 Task: Create a rule when a due date not in next month.
Action: Mouse moved to (936, 79)
Screenshot: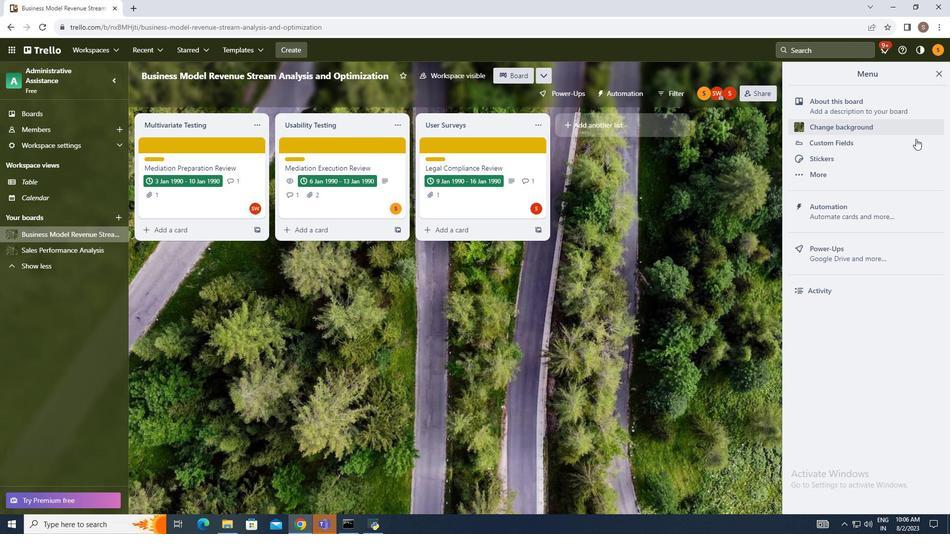 
Action: Mouse pressed left at (936, 79)
Screenshot: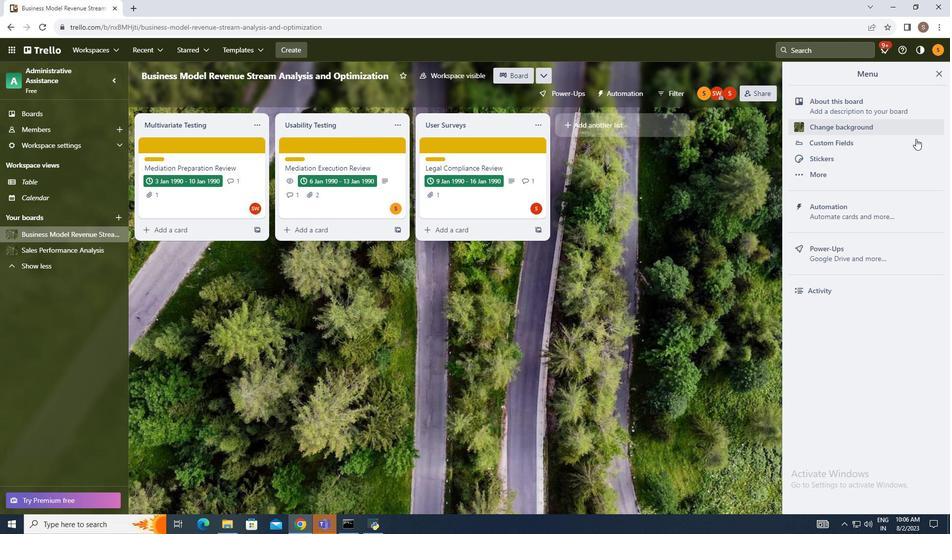 
Action: Mouse moved to (857, 214)
Screenshot: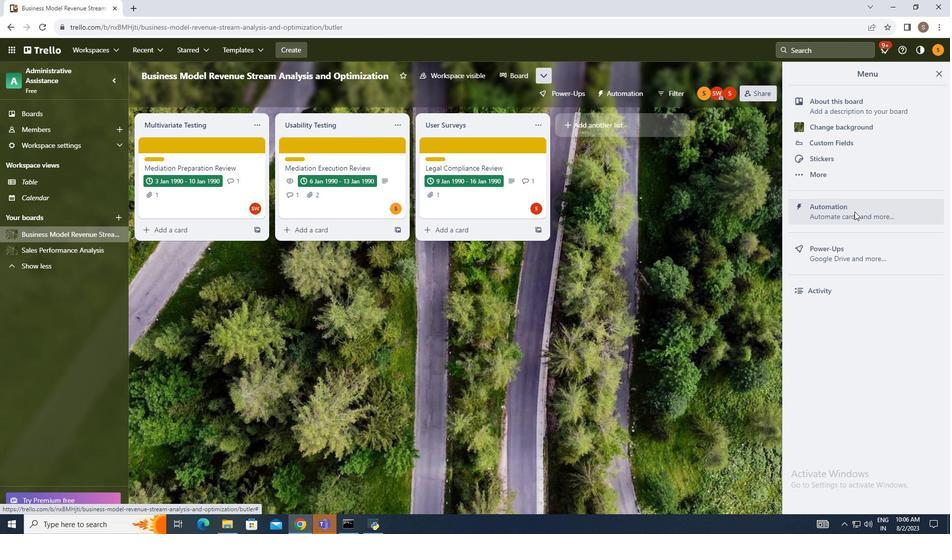 
Action: Mouse pressed left at (857, 214)
Screenshot: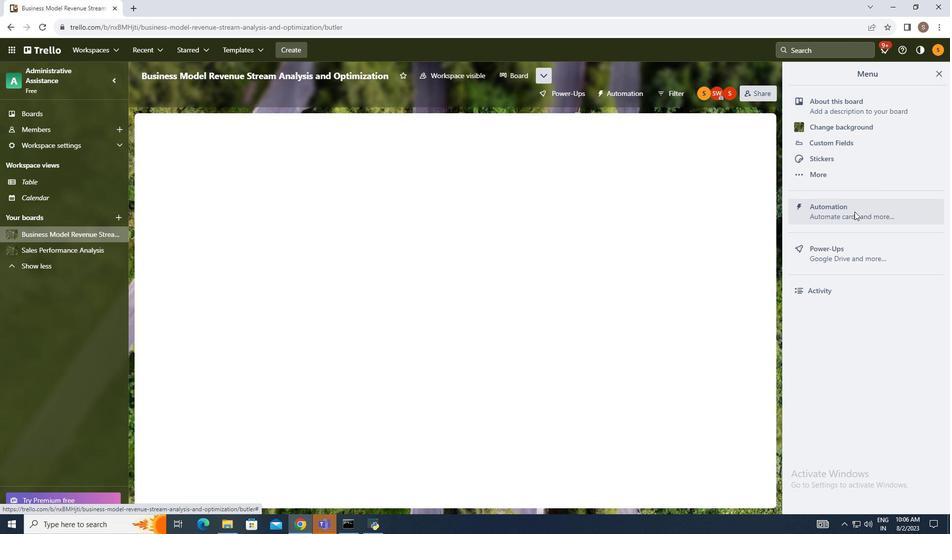 
Action: Mouse moved to (187, 177)
Screenshot: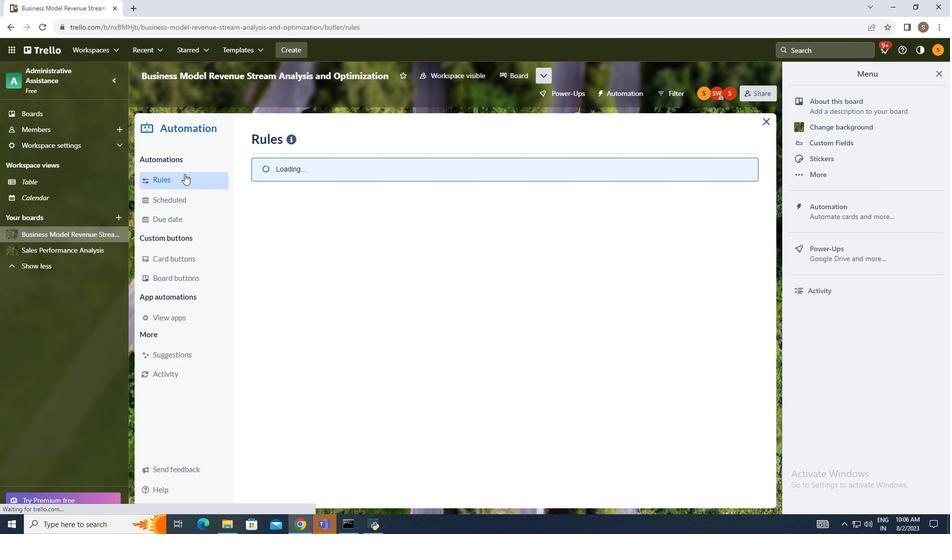 
Action: Mouse pressed left at (187, 177)
Screenshot: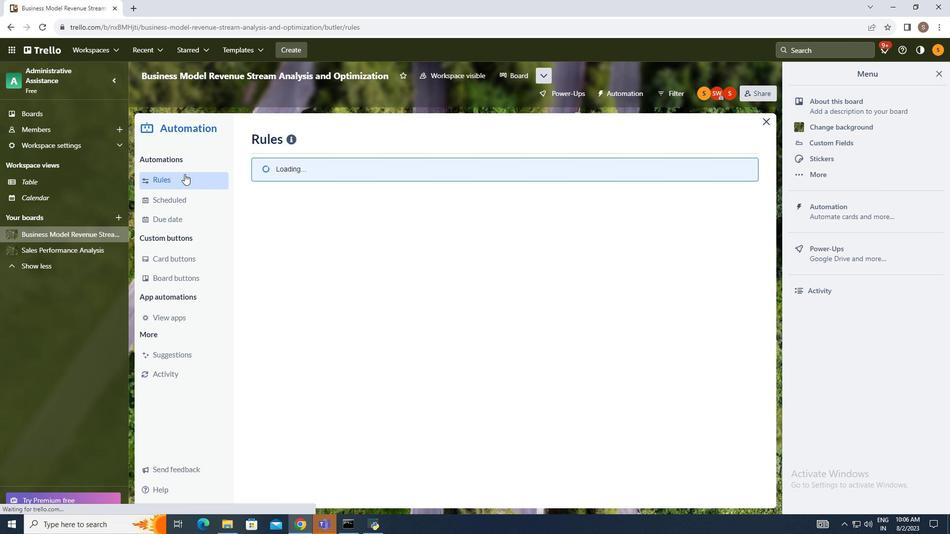 
Action: Mouse moved to (665, 142)
Screenshot: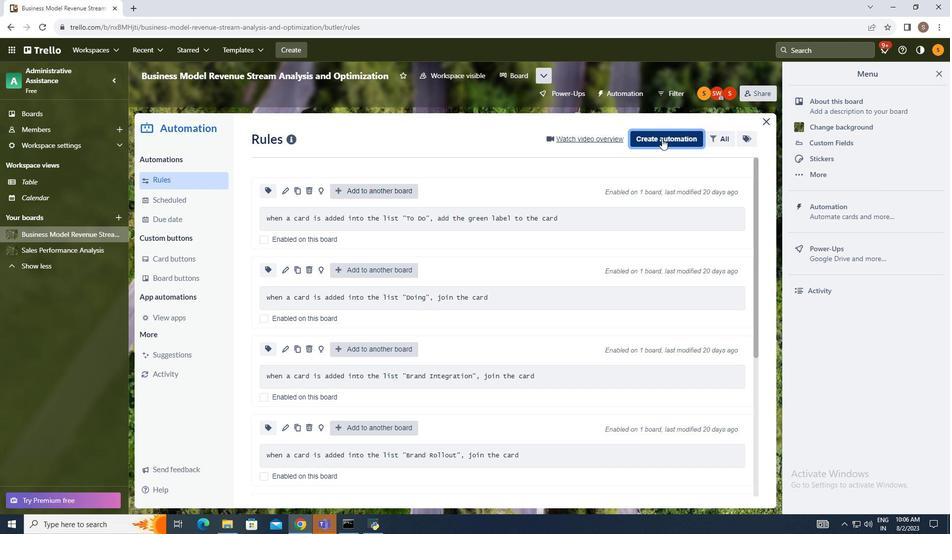 
Action: Mouse pressed left at (665, 142)
Screenshot: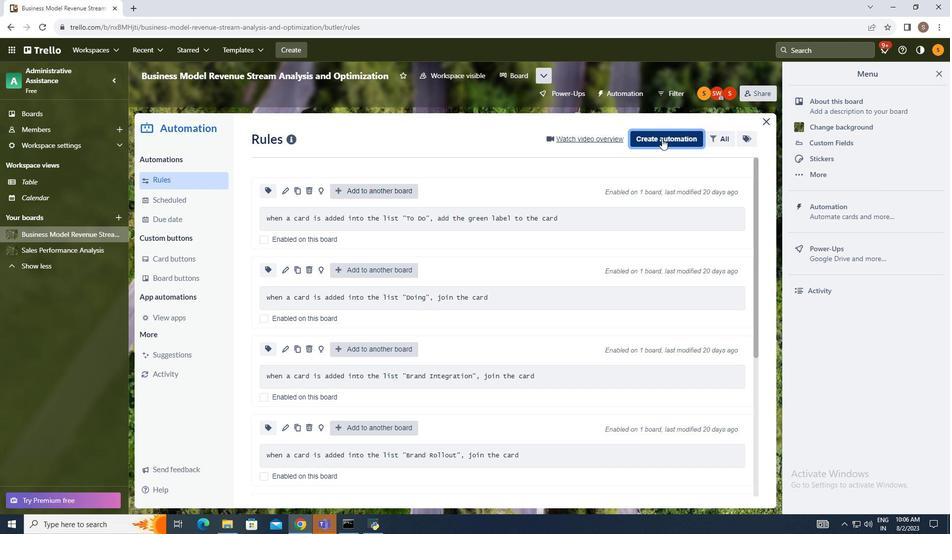 
Action: Mouse moved to (475, 234)
Screenshot: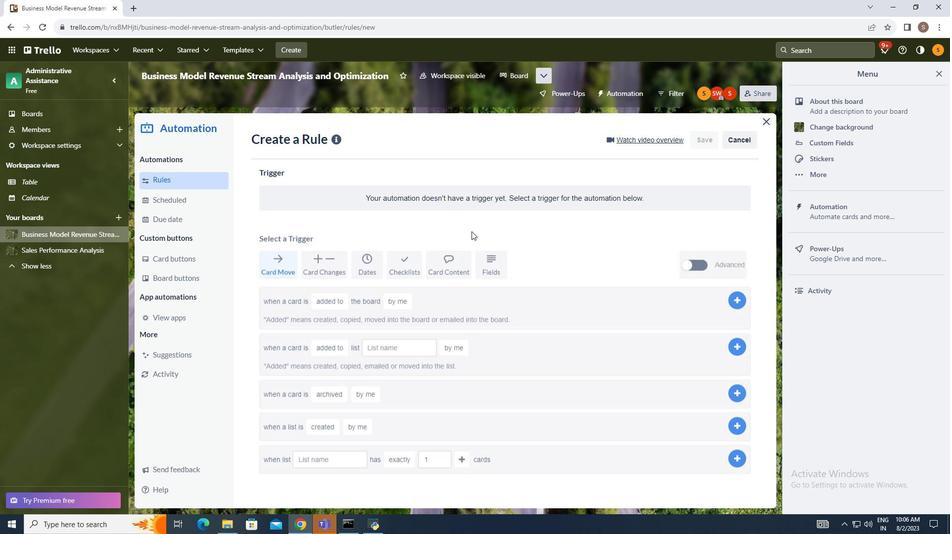 
Action: Mouse pressed left at (475, 234)
Screenshot: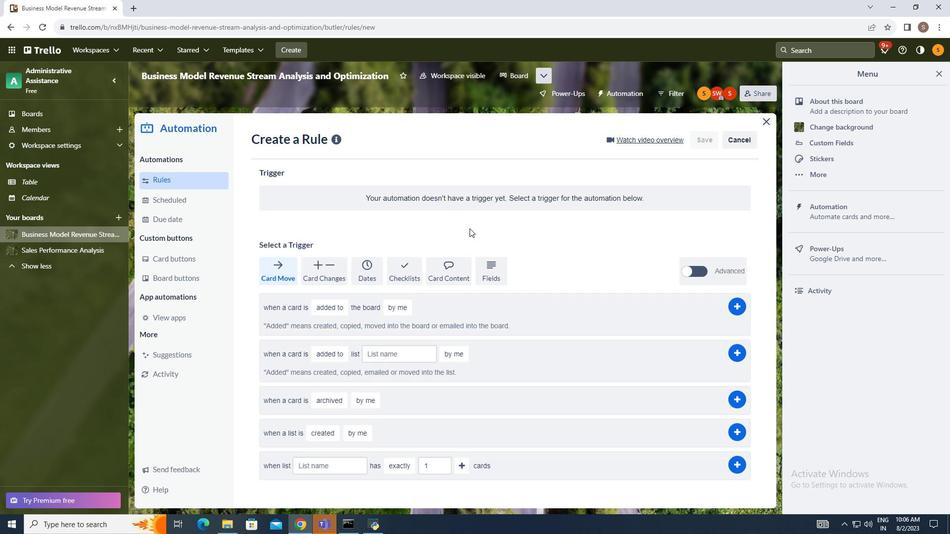
Action: Mouse moved to (407, 270)
Screenshot: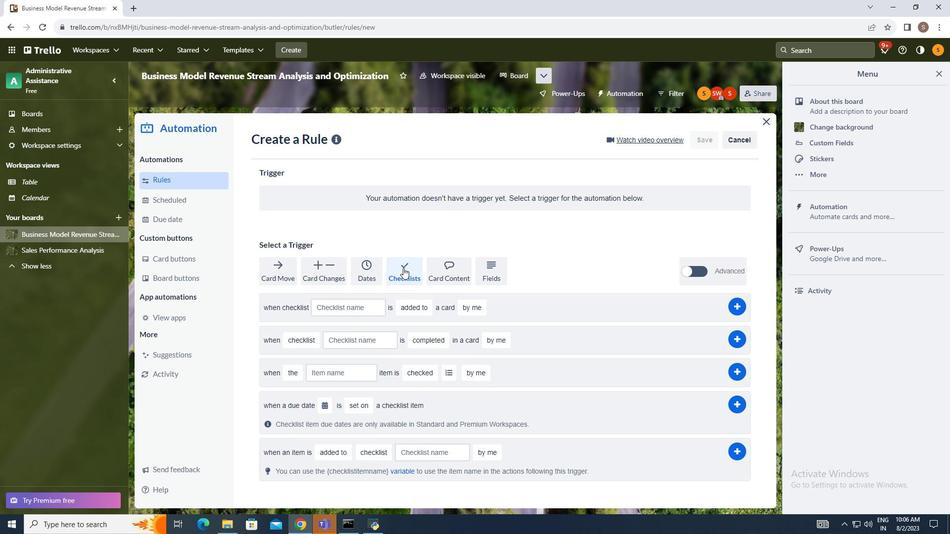 
Action: Mouse pressed left at (407, 270)
Screenshot: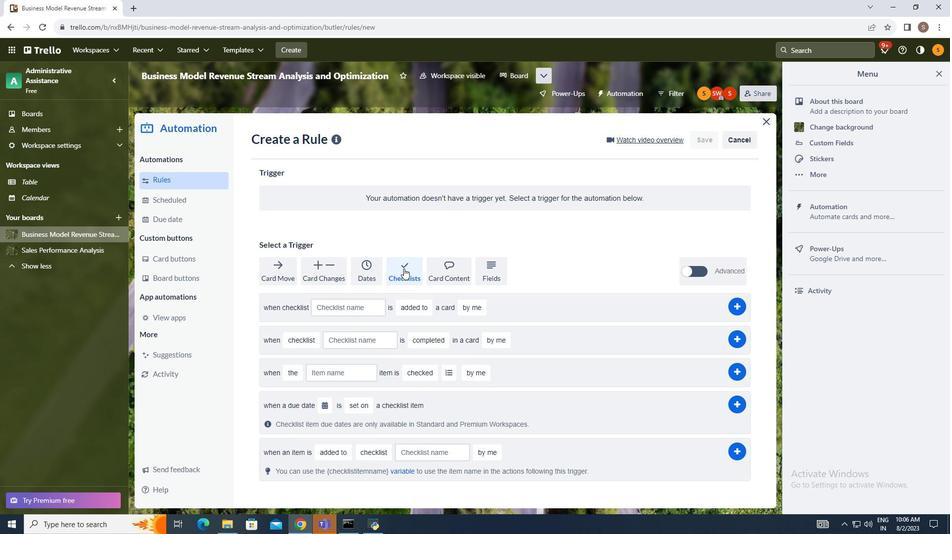 
Action: Mouse moved to (330, 408)
Screenshot: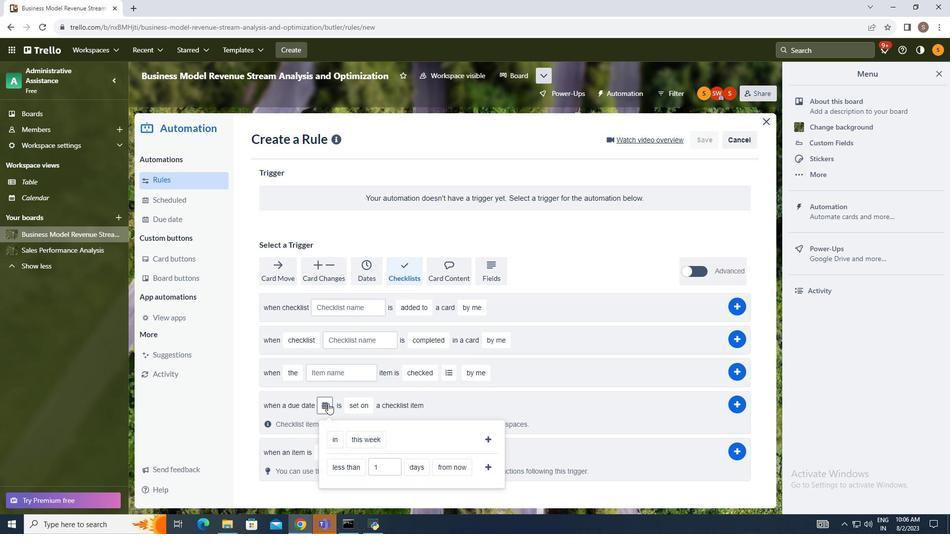 
Action: Mouse pressed left at (330, 408)
Screenshot: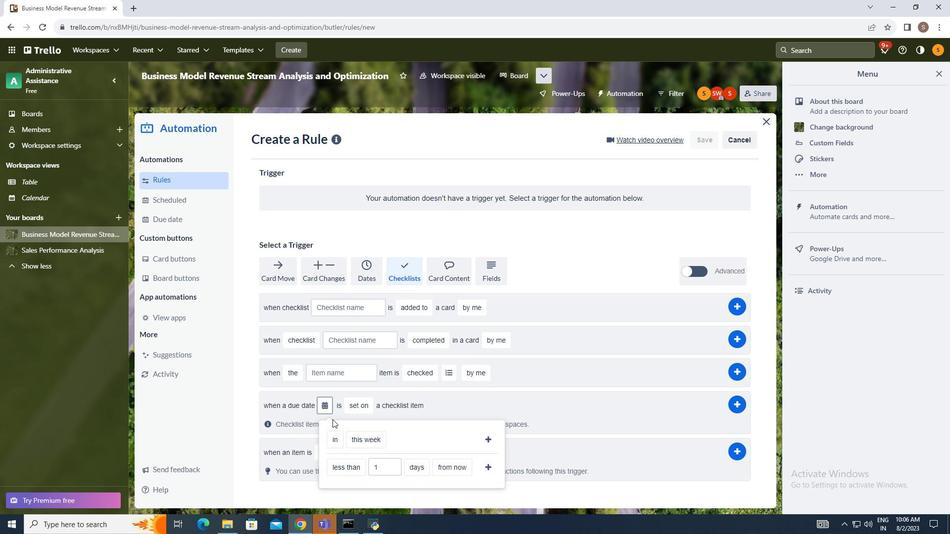 
Action: Mouse moved to (337, 441)
Screenshot: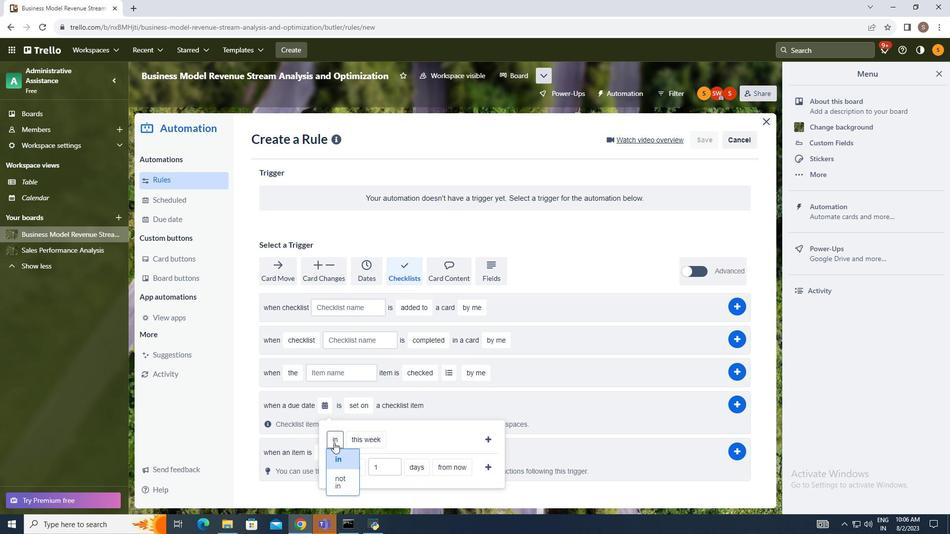 
Action: Mouse pressed left at (337, 441)
Screenshot: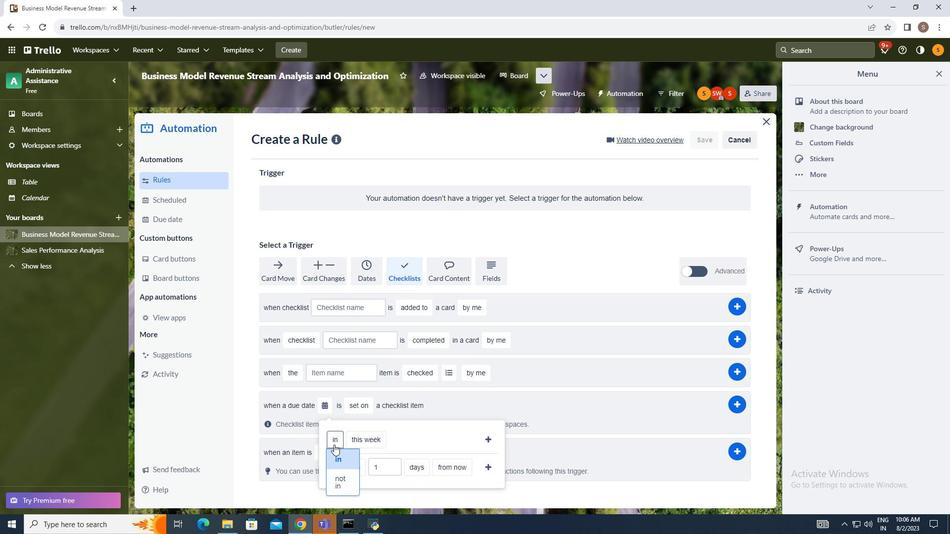 
Action: Mouse moved to (343, 487)
Screenshot: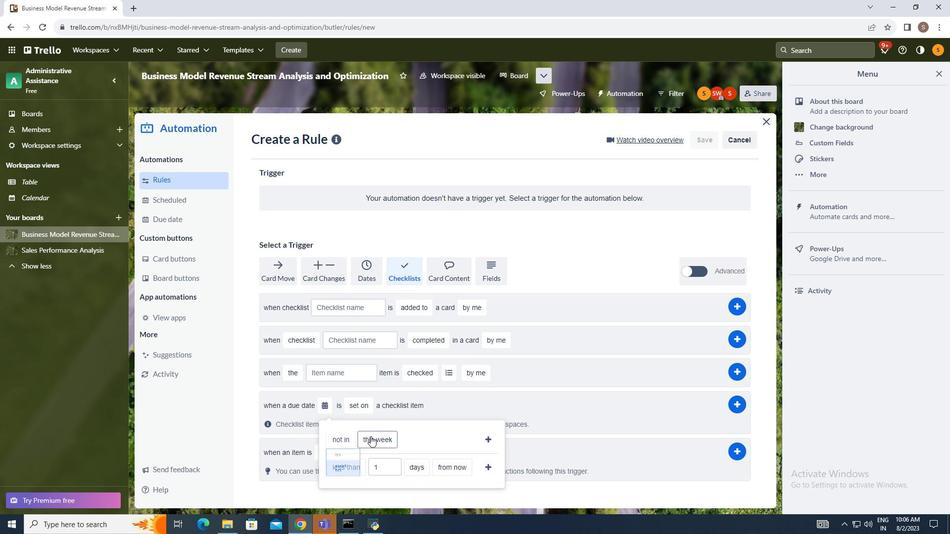 
Action: Mouse pressed left at (343, 487)
Screenshot: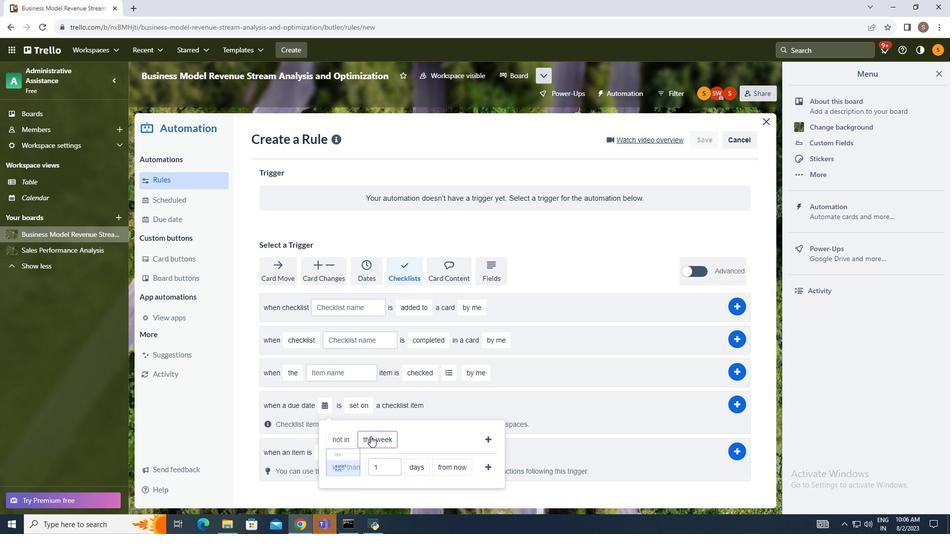 
Action: Mouse moved to (375, 439)
Screenshot: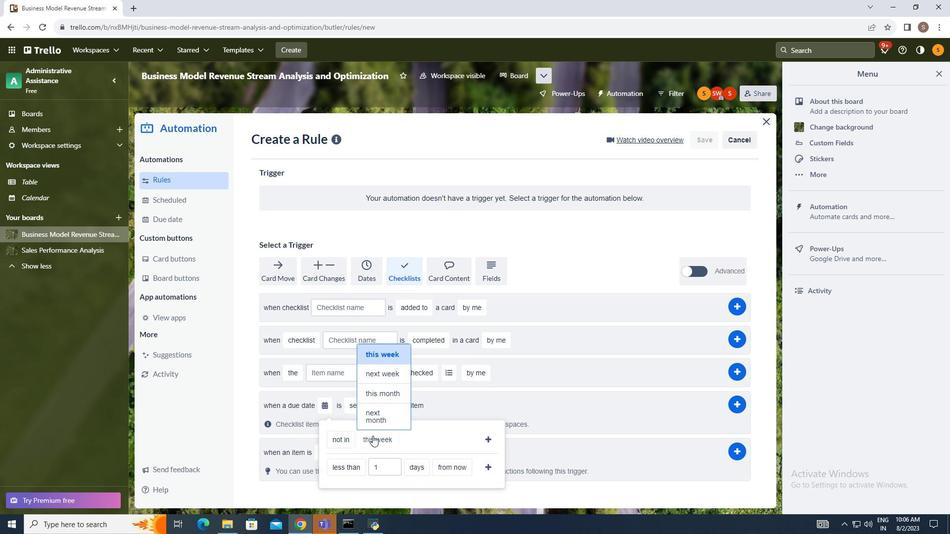 
Action: Mouse pressed left at (375, 439)
Screenshot: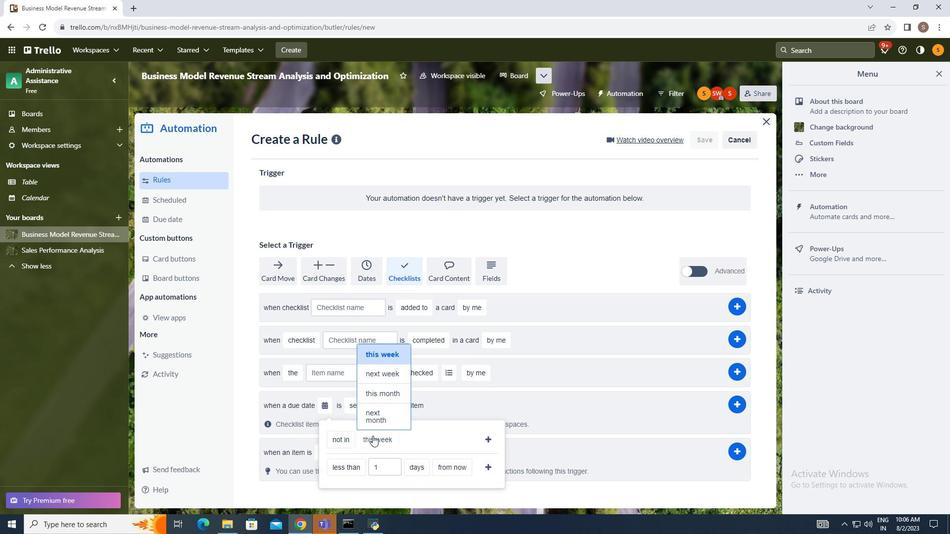 
Action: Mouse moved to (391, 417)
Screenshot: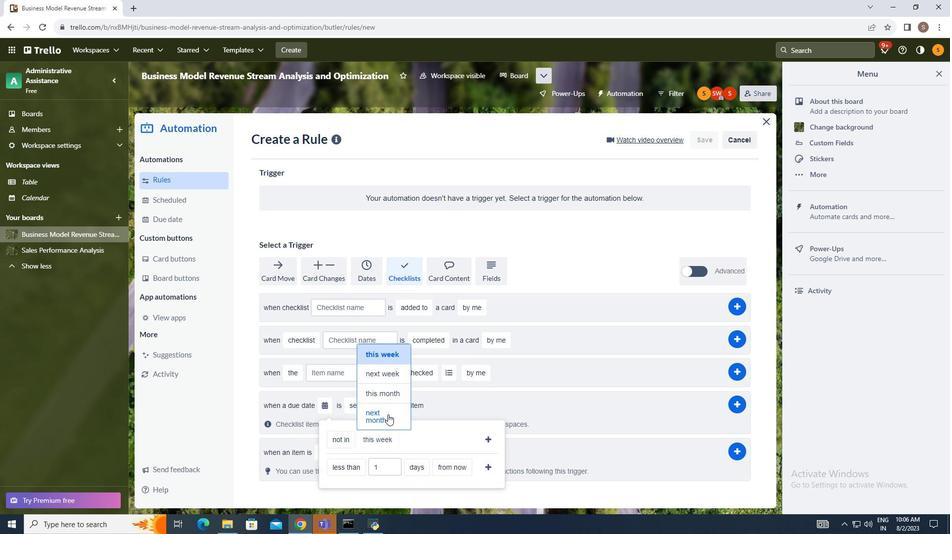 
Action: Mouse pressed left at (391, 417)
Screenshot: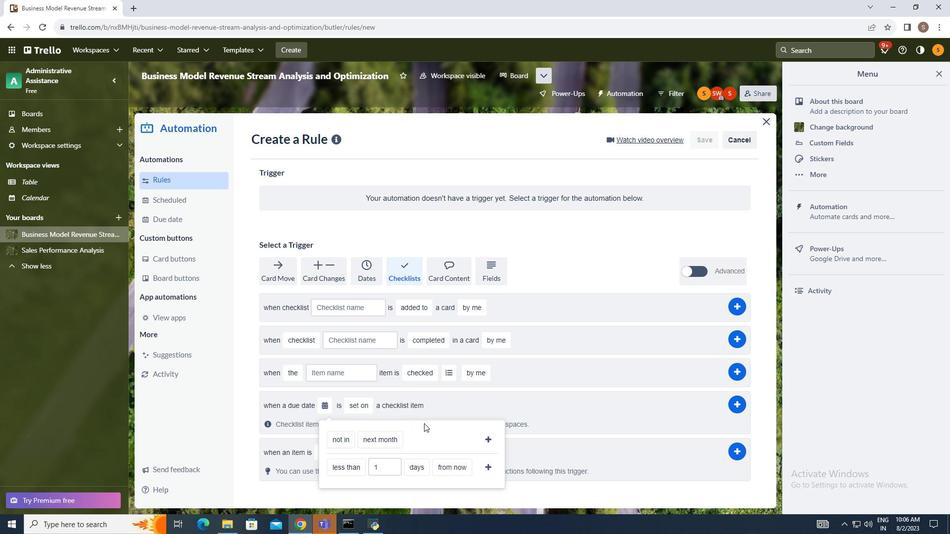 
Action: Mouse moved to (491, 443)
Screenshot: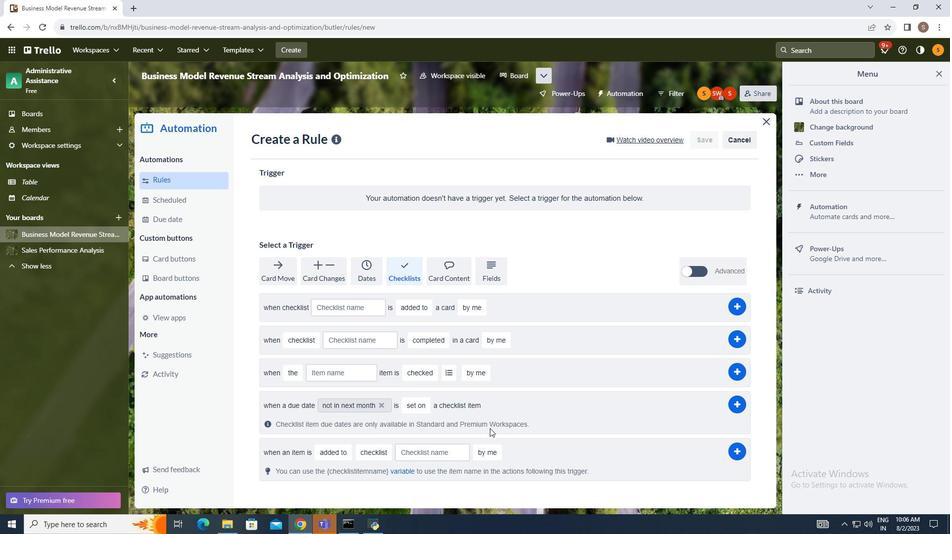 
Action: Mouse pressed left at (491, 443)
Screenshot: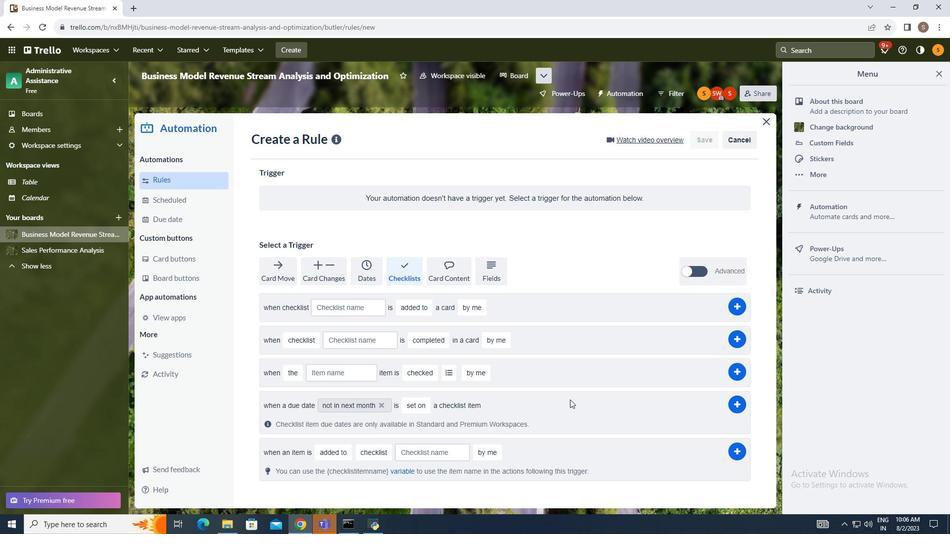 
Action: Mouse moved to (736, 406)
Screenshot: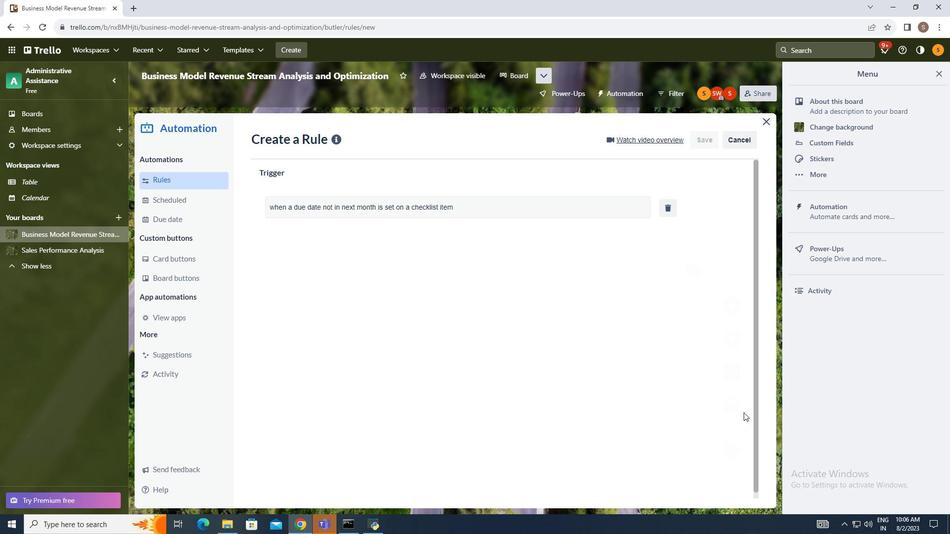
Action: Mouse pressed left at (736, 406)
Screenshot: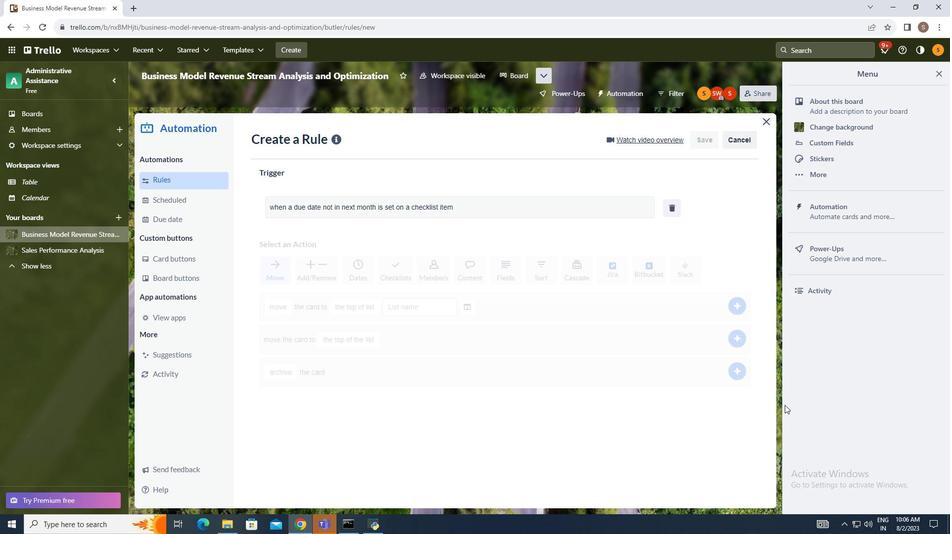 
Action: Mouse moved to (783, 389)
Screenshot: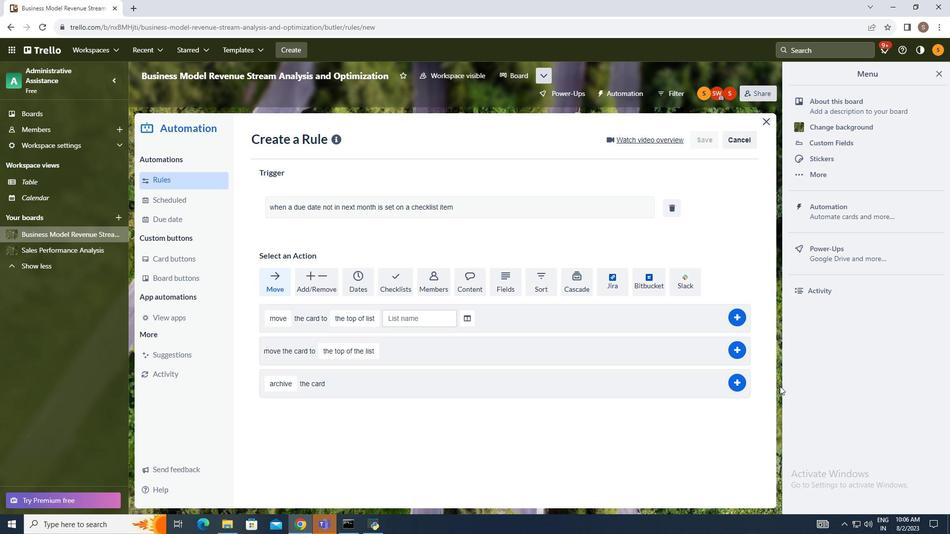 
